 Task: Choose the host language as Chinese (Simplified).
Action: Mouse moved to (923, 132)
Screenshot: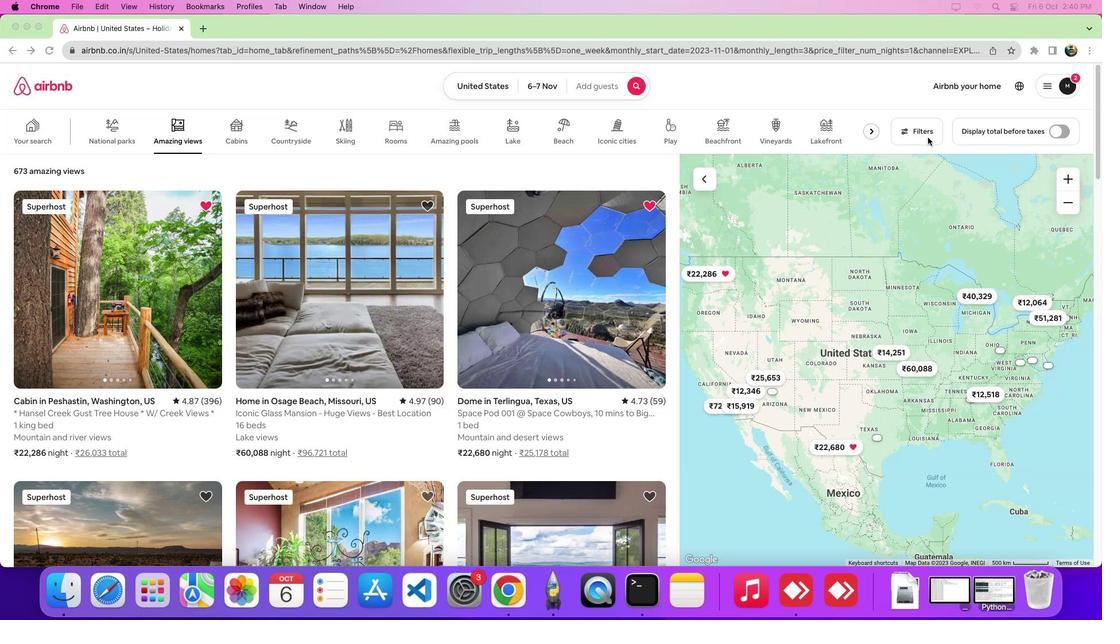 
Action: Mouse pressed left at (923, 132)
Screenshot: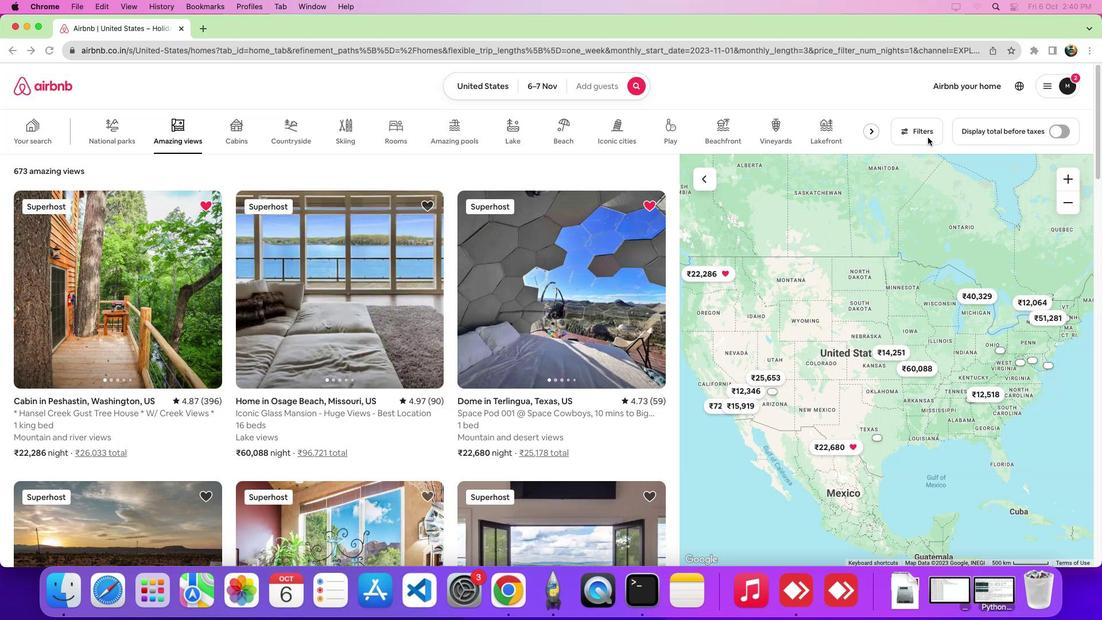
Action: Mouse moved to (923, 132)
Screenshot: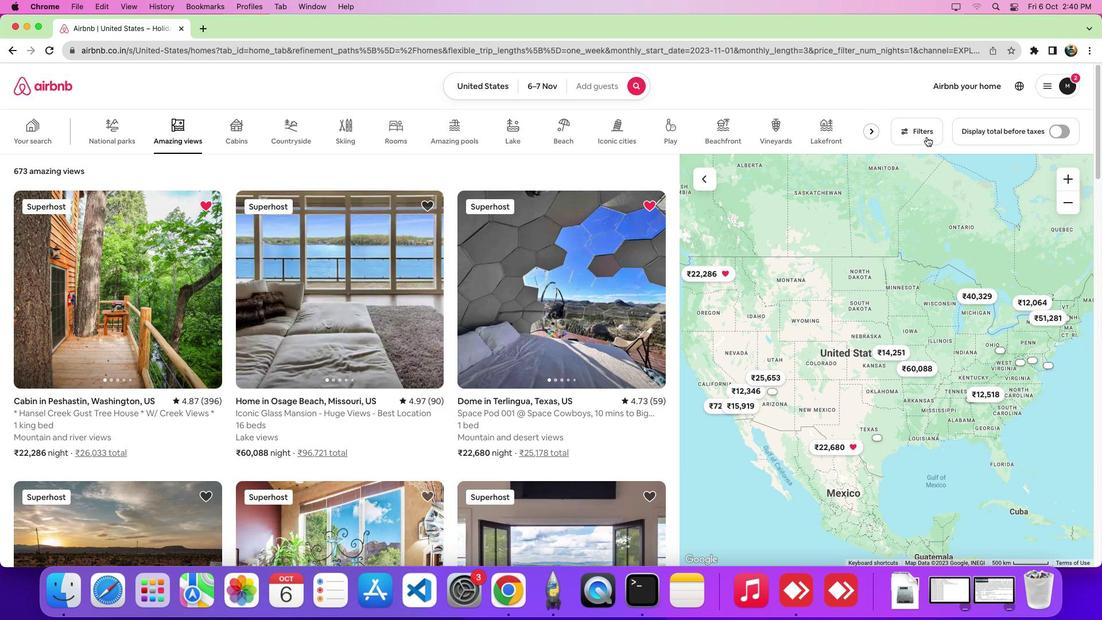 
Action: Mouse pressed left at (923, 132)
Screenshot: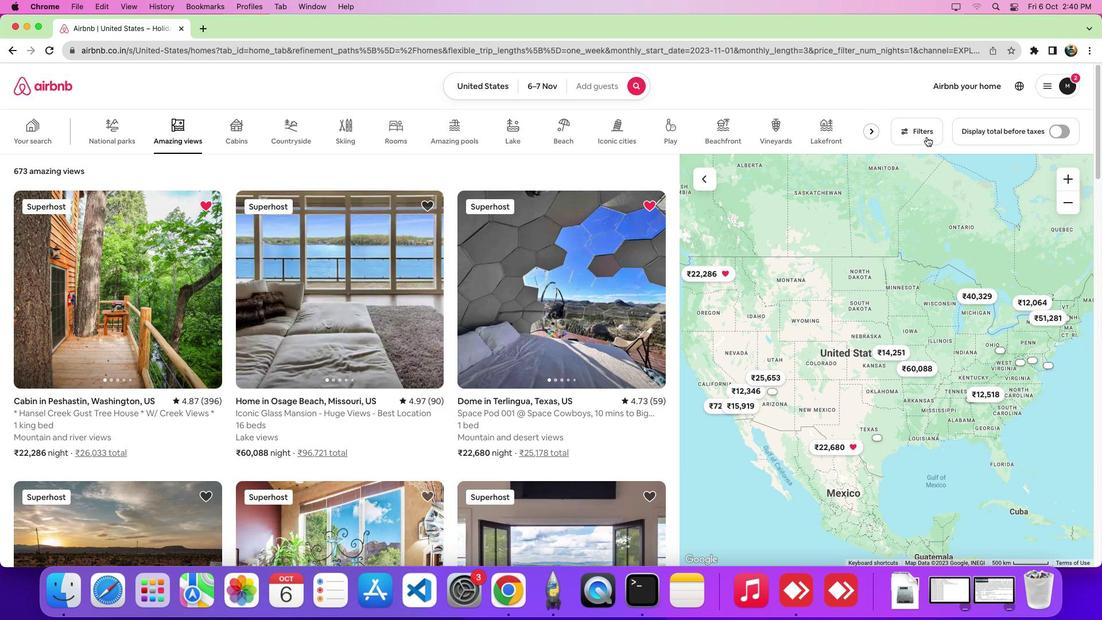 
Action: Mouse moved to (426, 201)
Screenshot: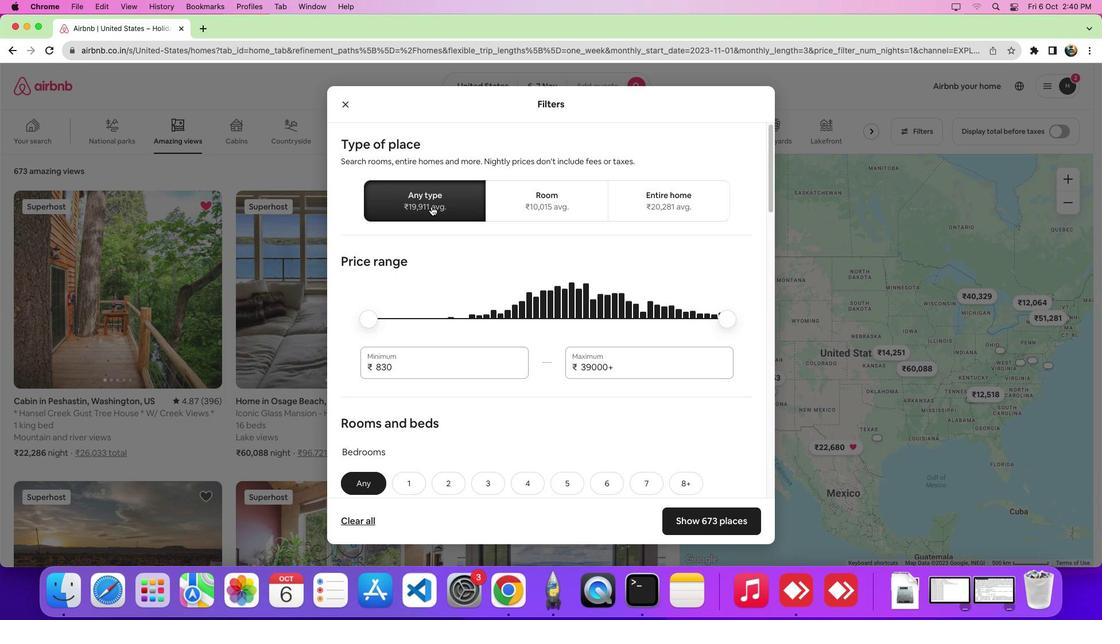 
Action: Mouse pressed left at (426, 201)
Screenshot: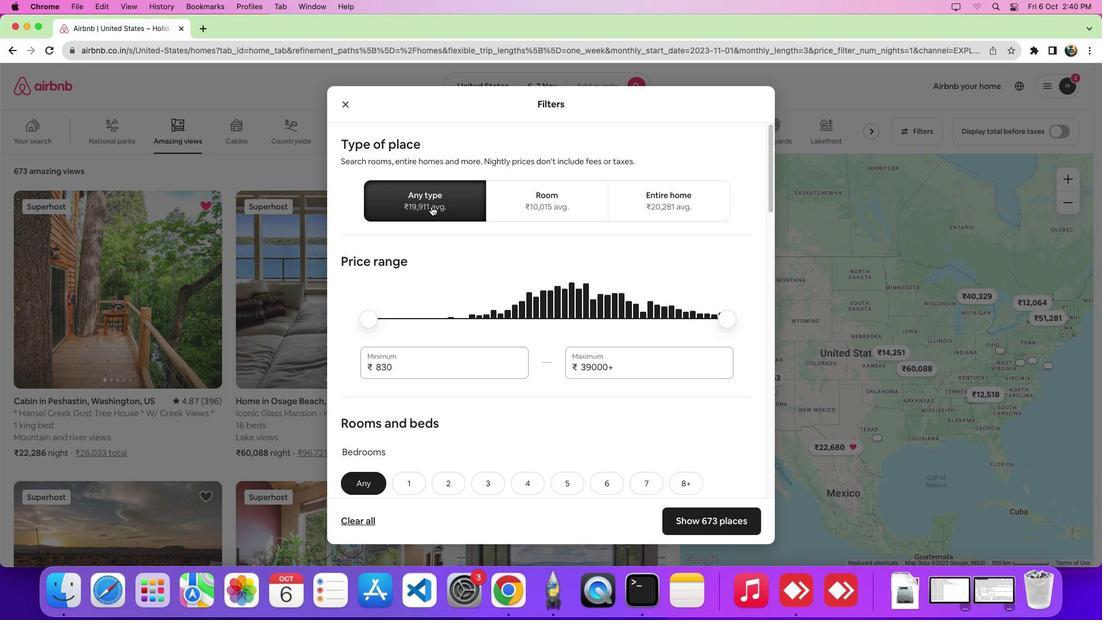 
Action: Mouse moved to (486, 319)
Screenshot: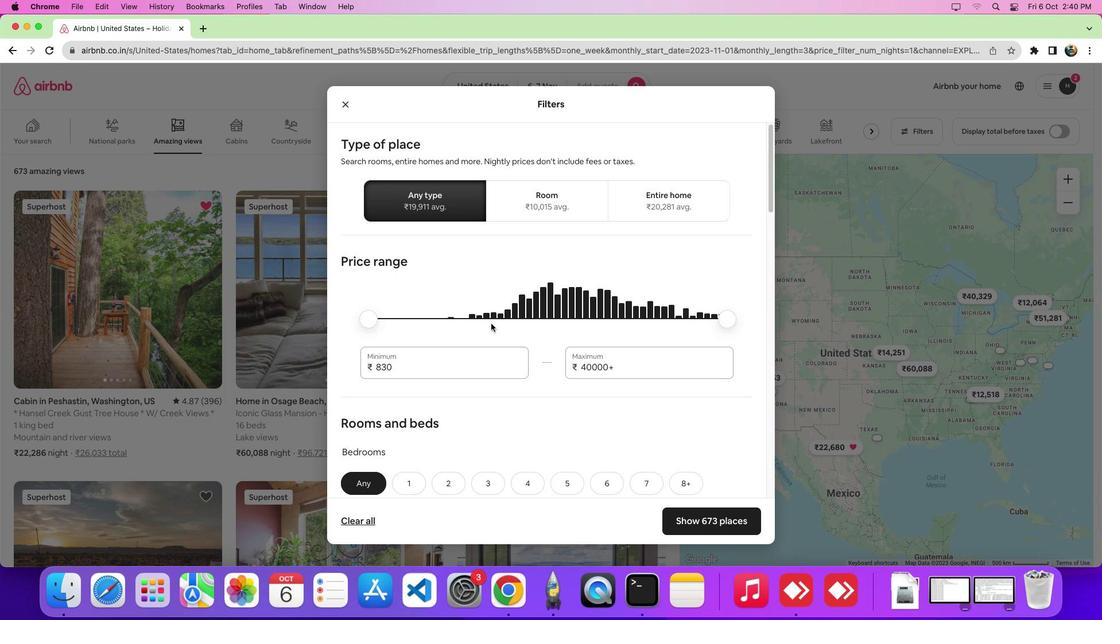 
Action: Mouse scrolled (486, 319) with delta (-4, -4)
Screenshot: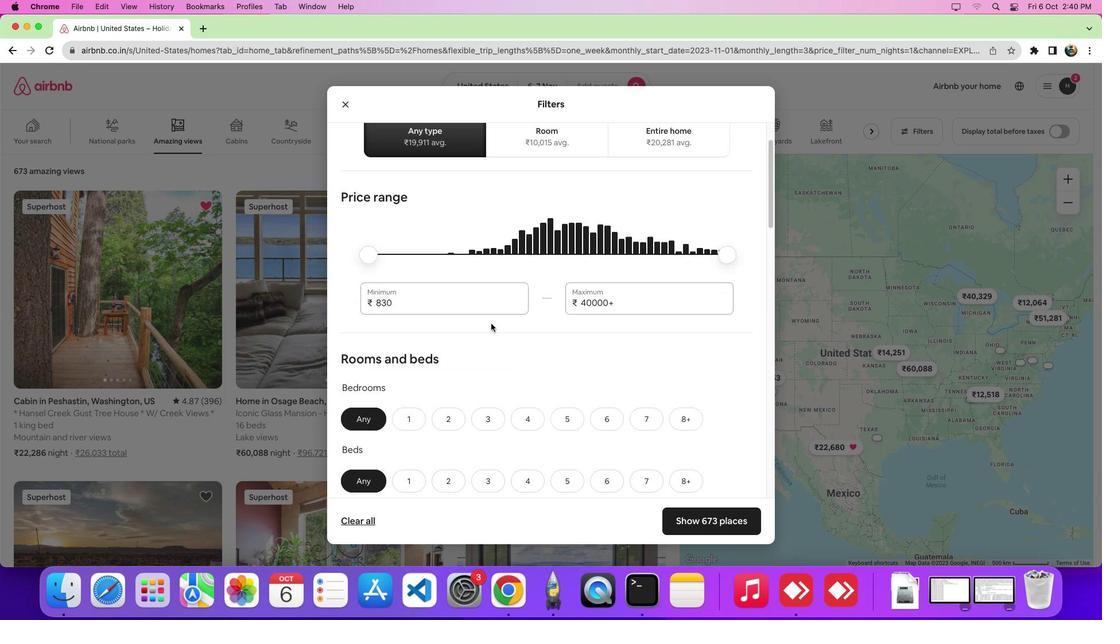 
Action: Mouse scrolled (486, 319) with delta (-4, -5)
Screenshot: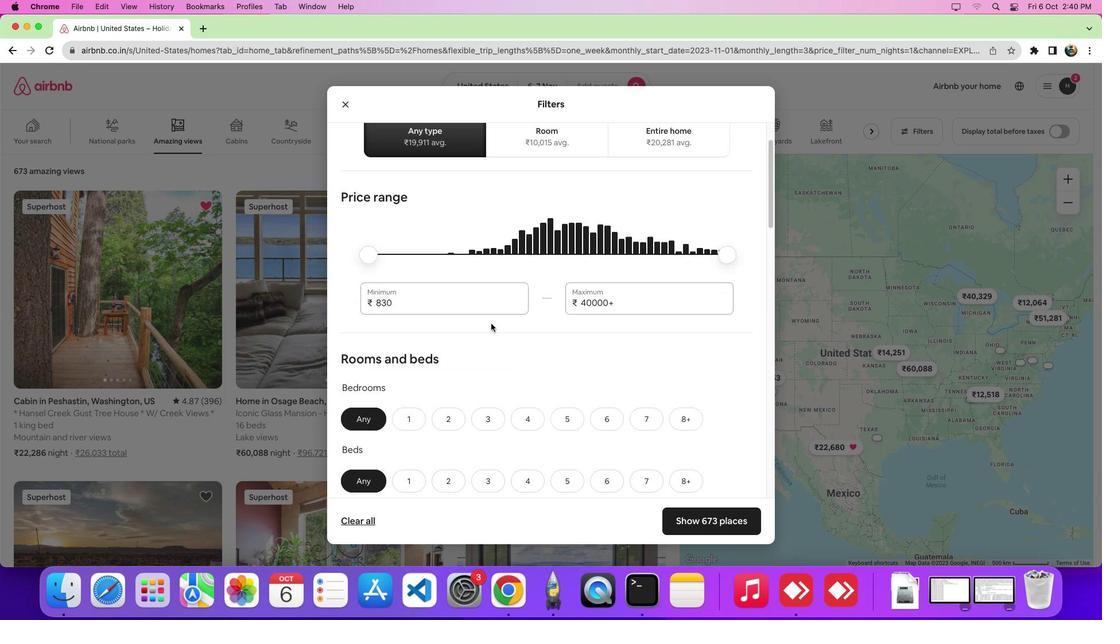 
Action: Mouse scrolled (486, 319) with delta (-4, -9)
Screenshot: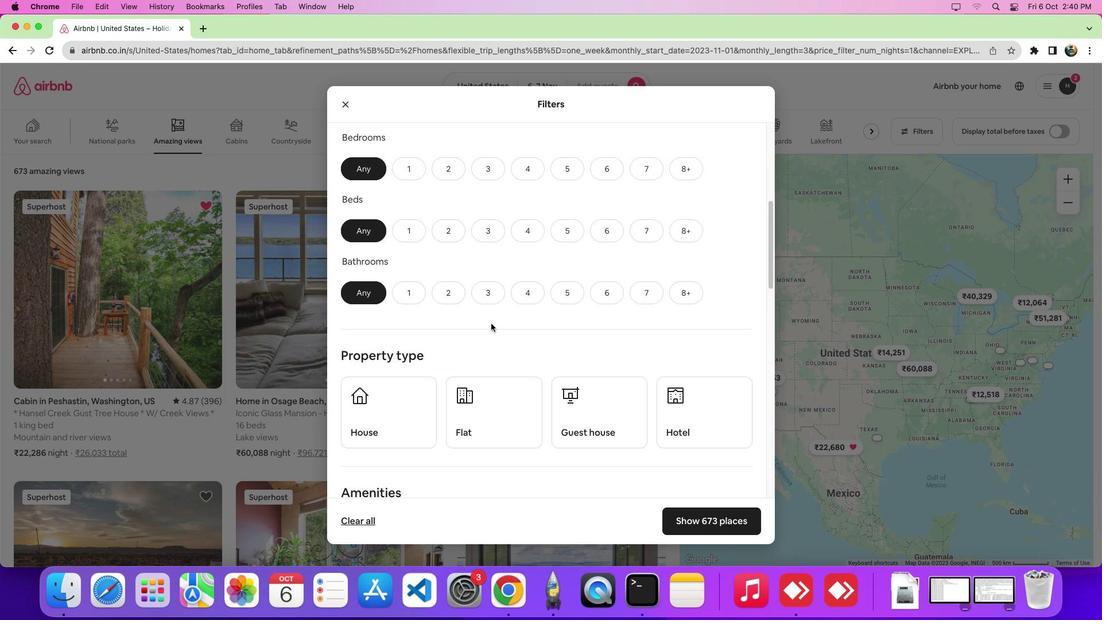 
Action: Mouse scrolled (486, 319) with delta (-4, -12)
Screenshot: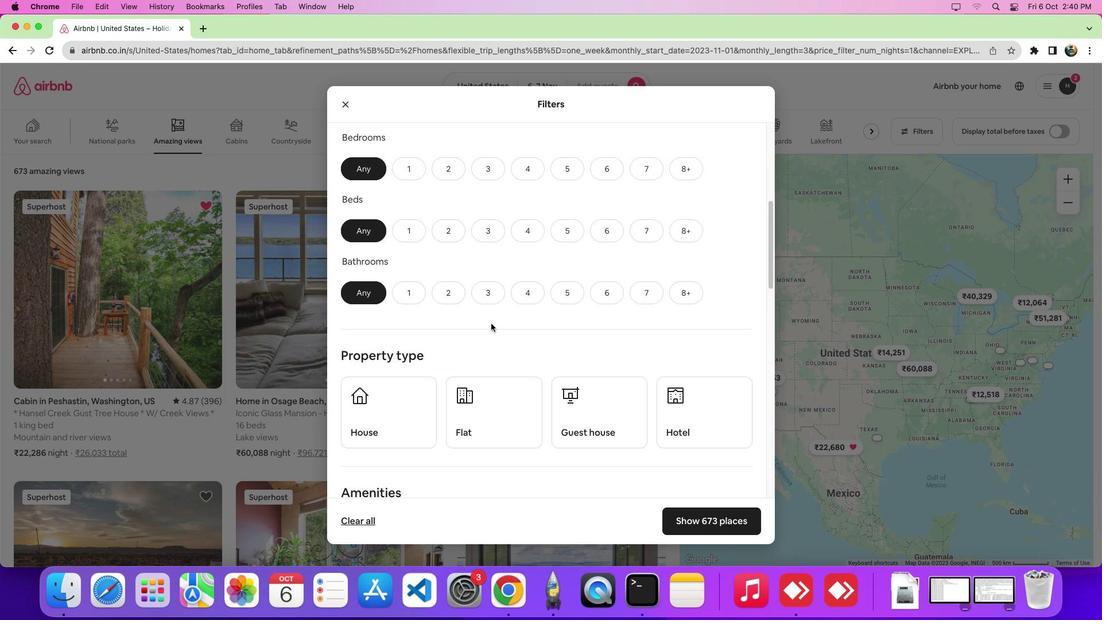 
Action: Mouse scrolled (486, 319) with delta (-4, -12)
Screenshot: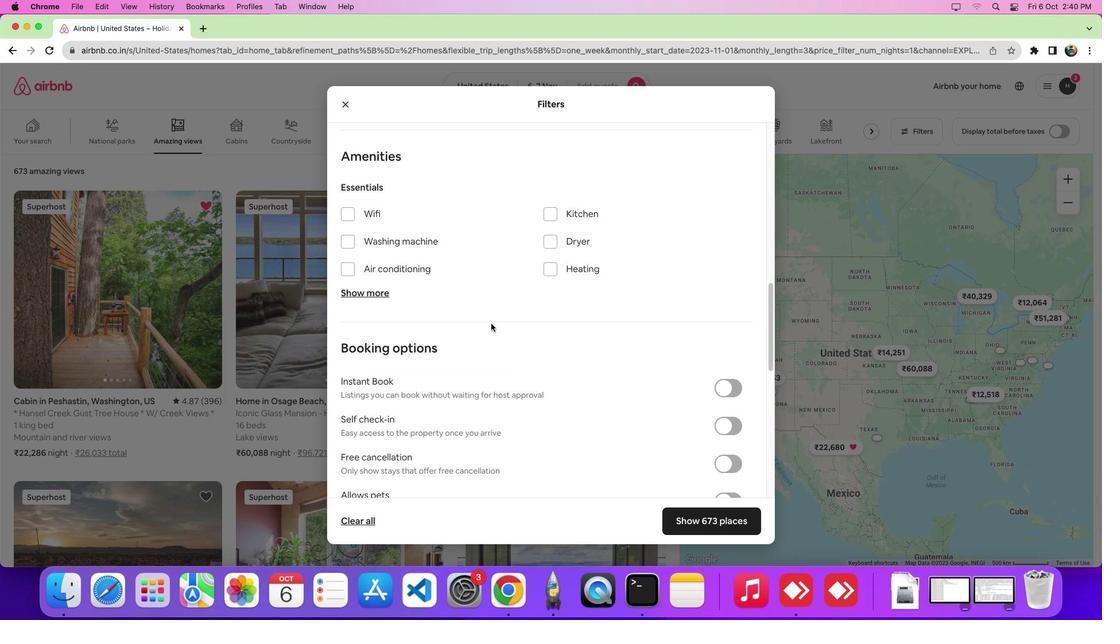 
Action: Mouse scrolled (486, 319) with delta (-4, -4)
Screenshot: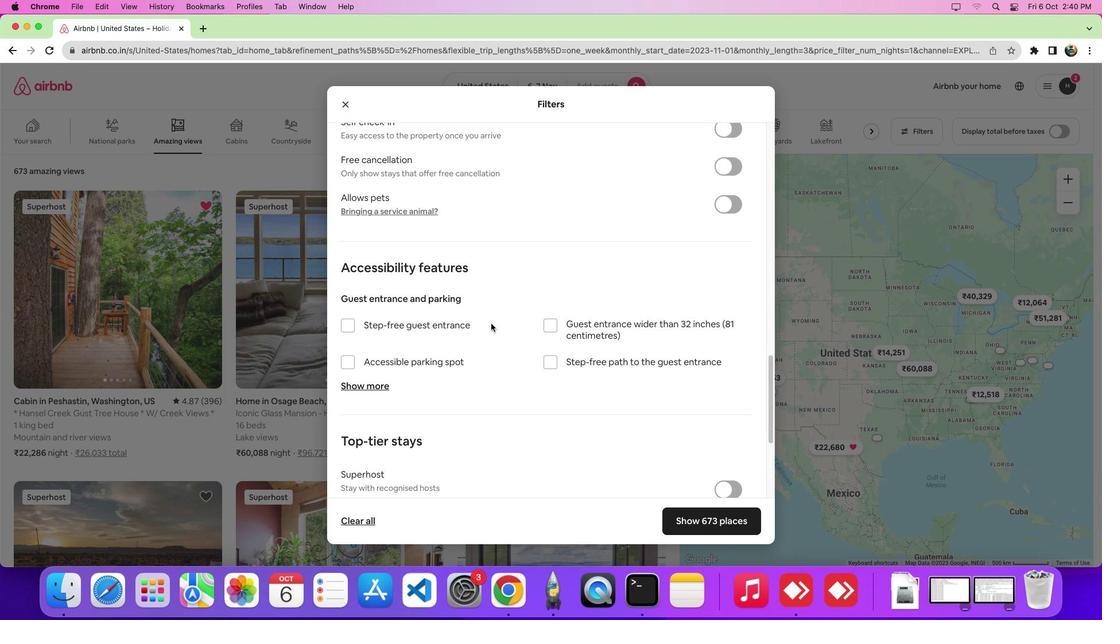 
Action: Mouse scrolled (486, 319) with delta (-4, -4)
Screenshot: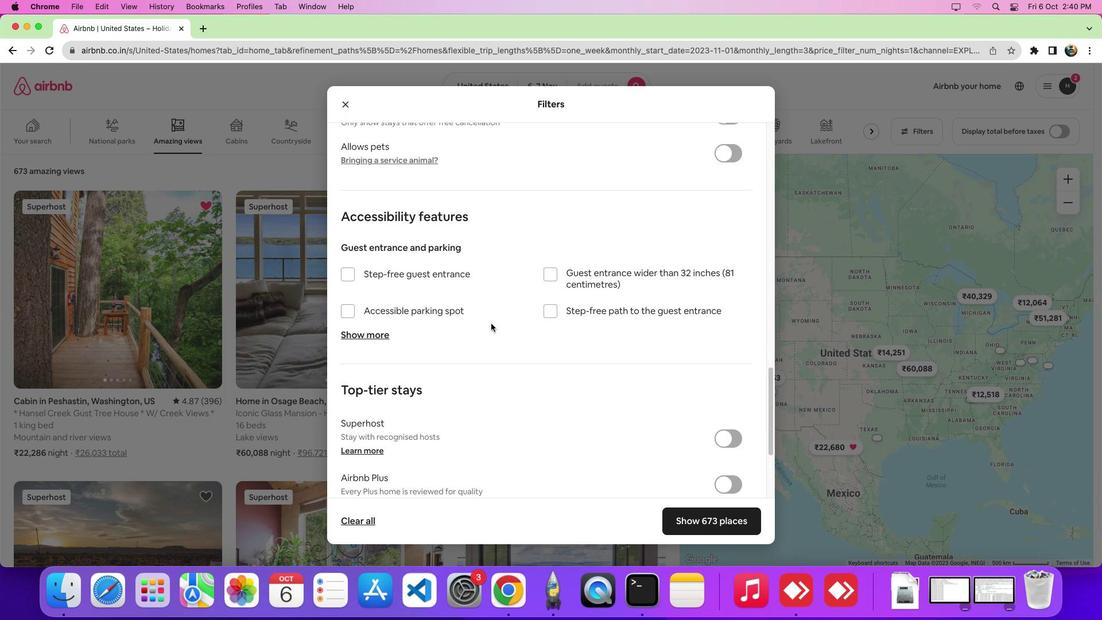 
Action: Mouse scrolled (486, 319) with delta (-4, -8)
Screenshot: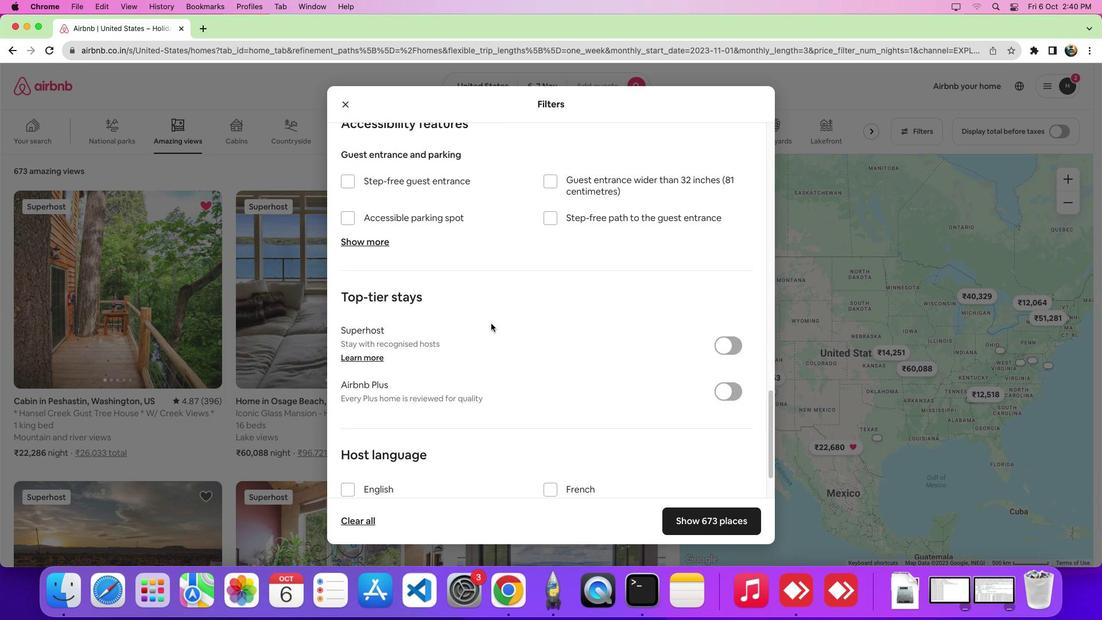 
Action: Mouse scrolled (486, 319) with delta (-4, -11)
Screenshot: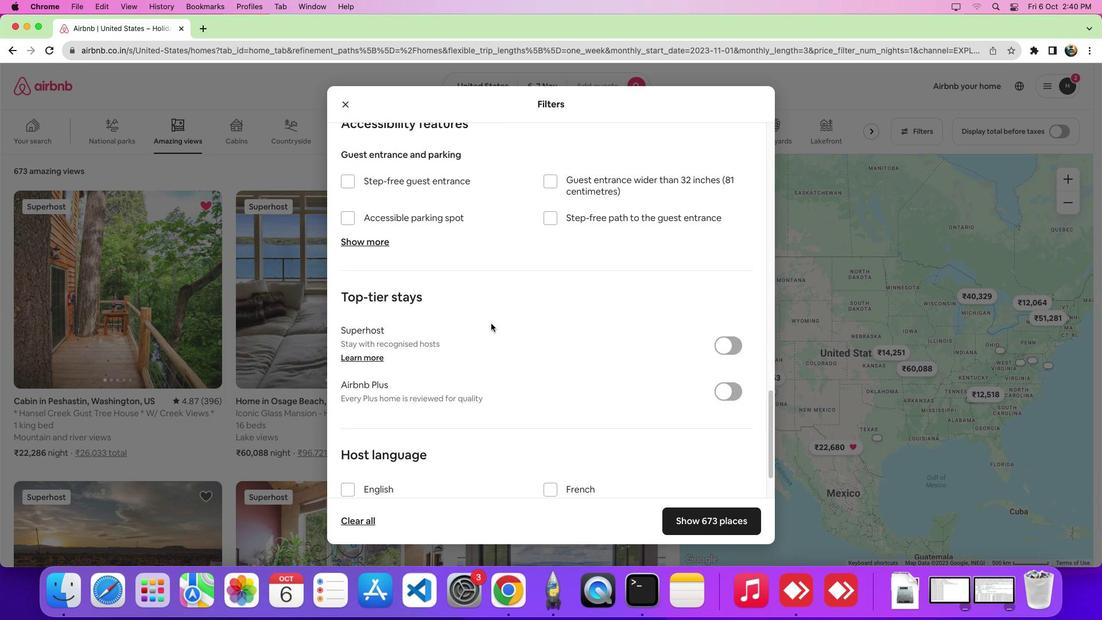 
Action: Mouse scrolled (486, 319) with delta (-4, -12)
Screenshot: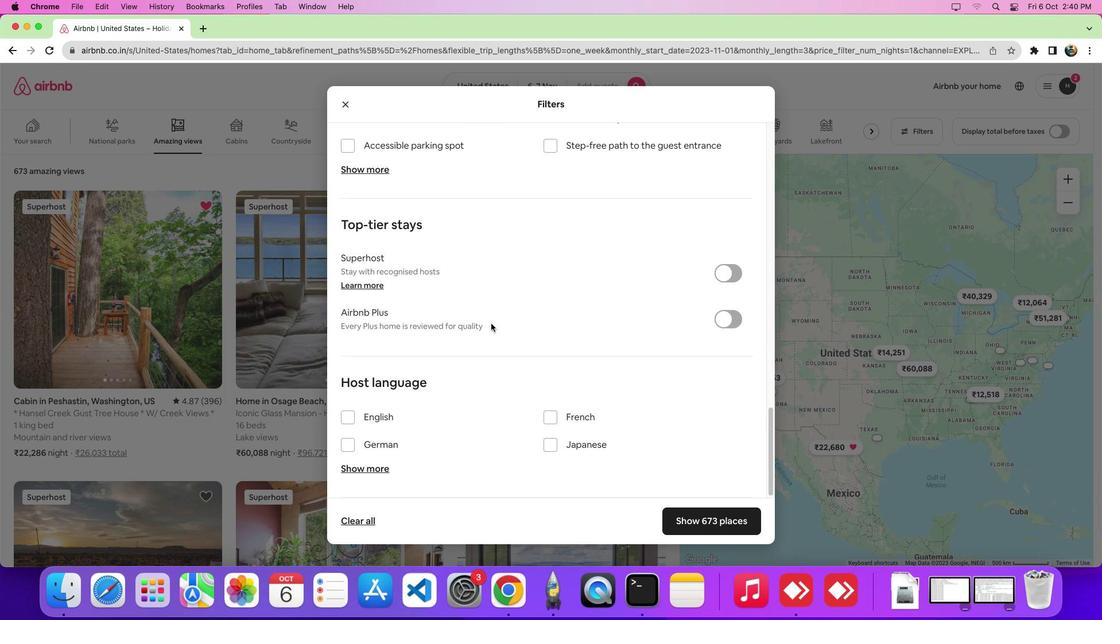 
Action: Mouse moved to (353, 467)
Screenshot: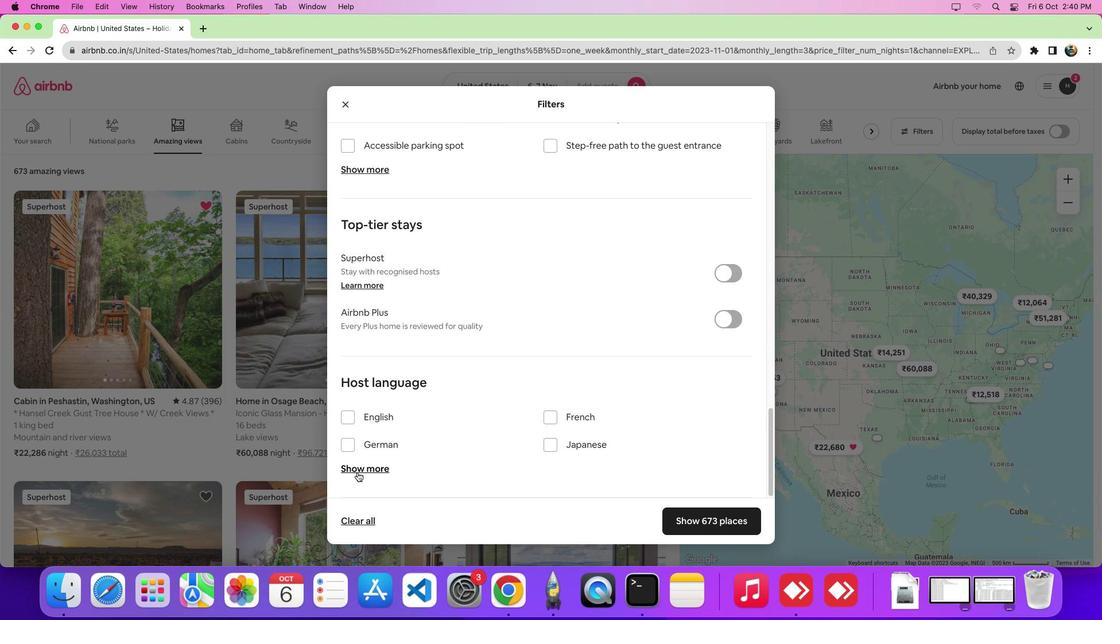 
Action: Mouse pressed left at (353, 467)
Screenshot: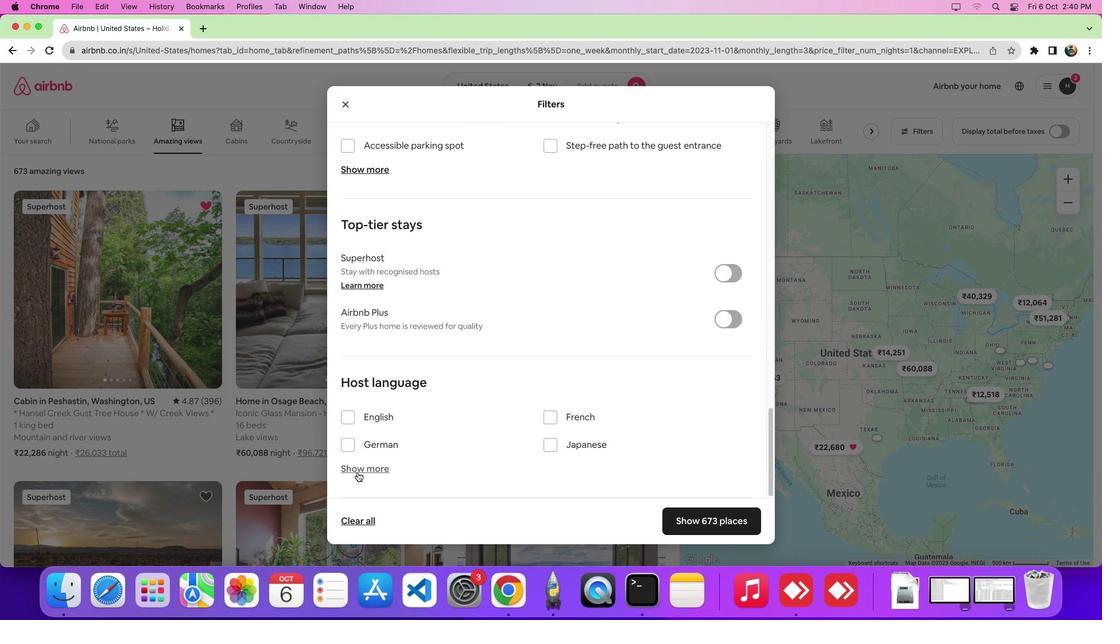 
Action: Mouse moved to (490, 426)
Screenshot: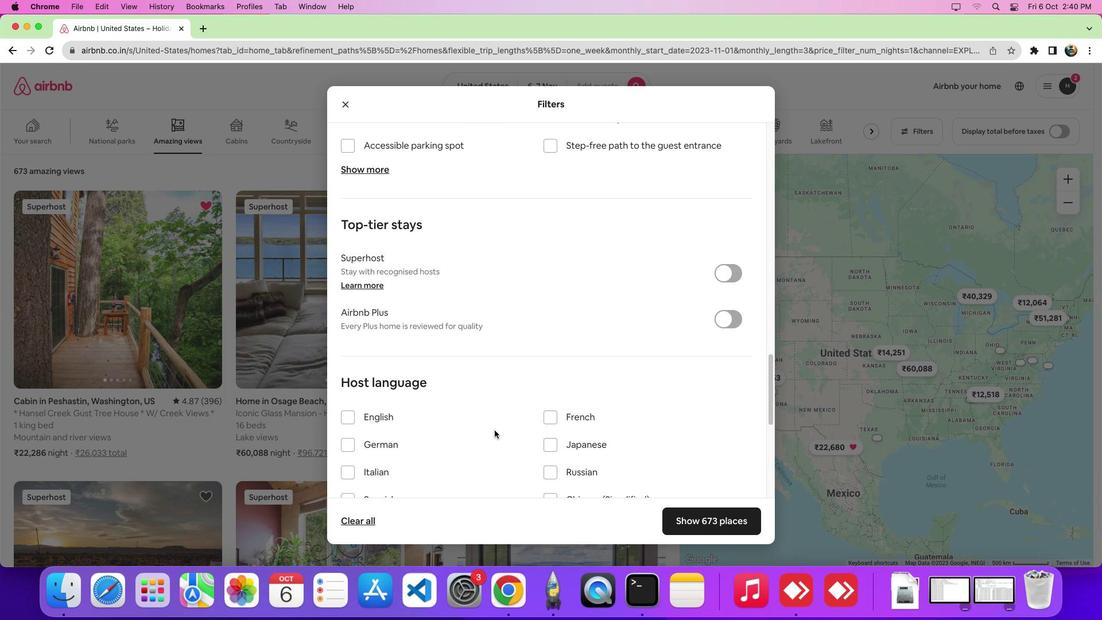 
Action: Mouse scrolled (490, 426) with delta (-4, -4)
Screenshot: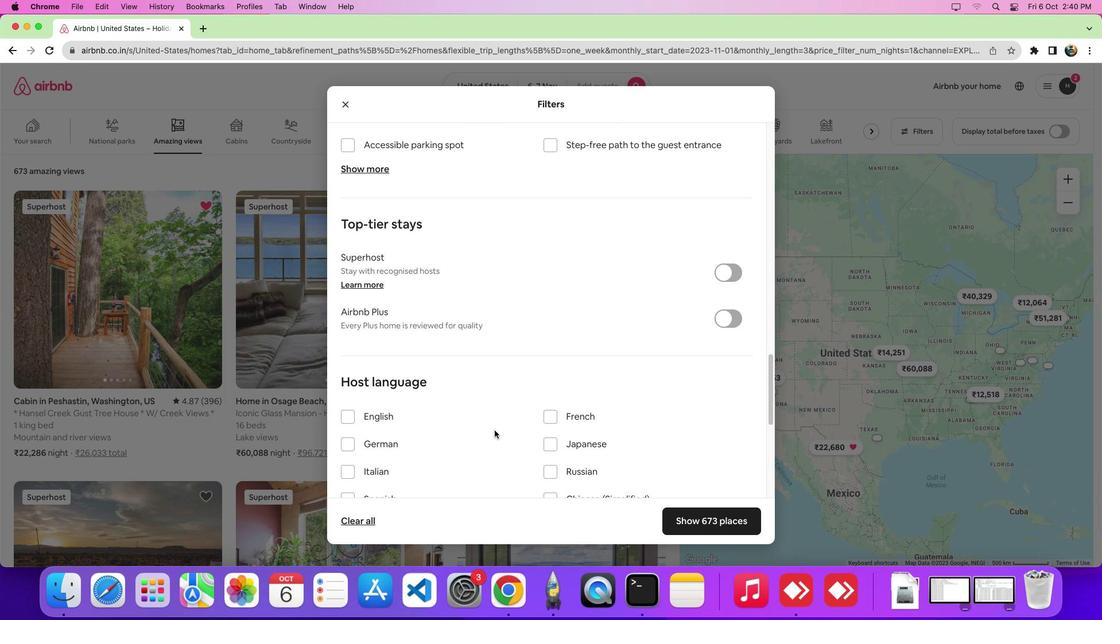 
Action: Mouse scrolled (490, 426) with delta (-4, -4)
Screenshot: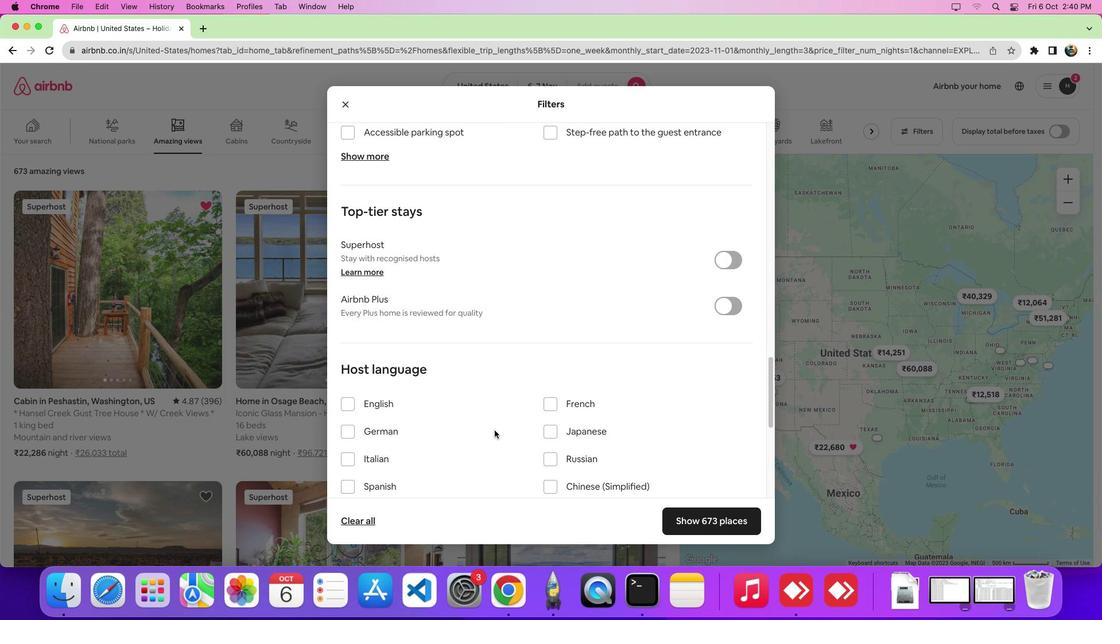 
Action: Mouse scrolled (490, 426) with delta (-4, -6)
Screenshot: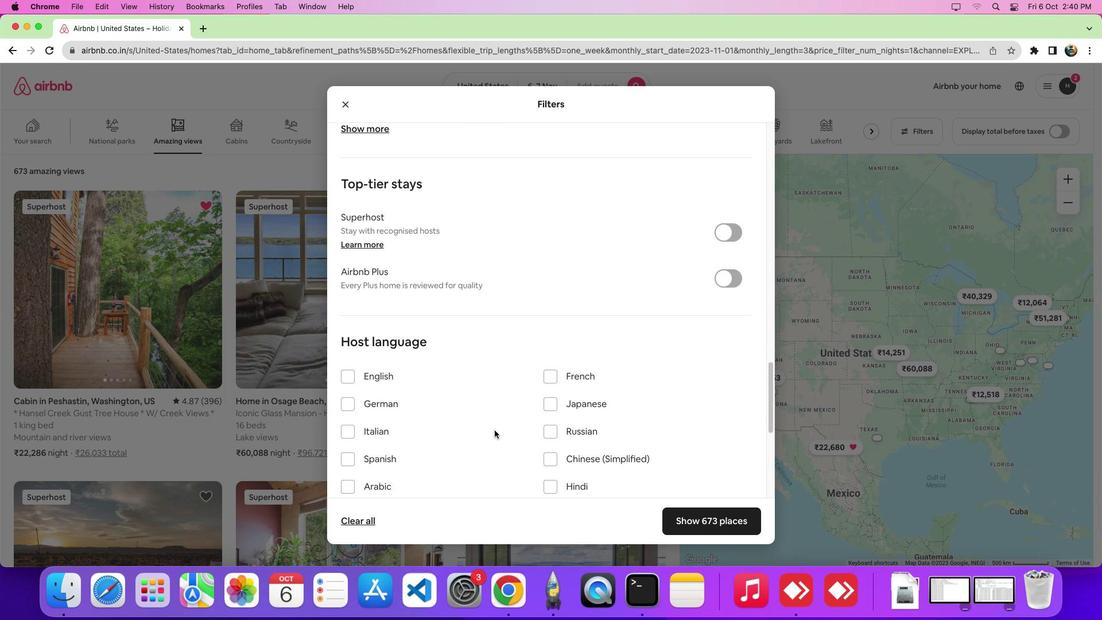 
Action: Mouse moved to (552, 352)
Screenshot: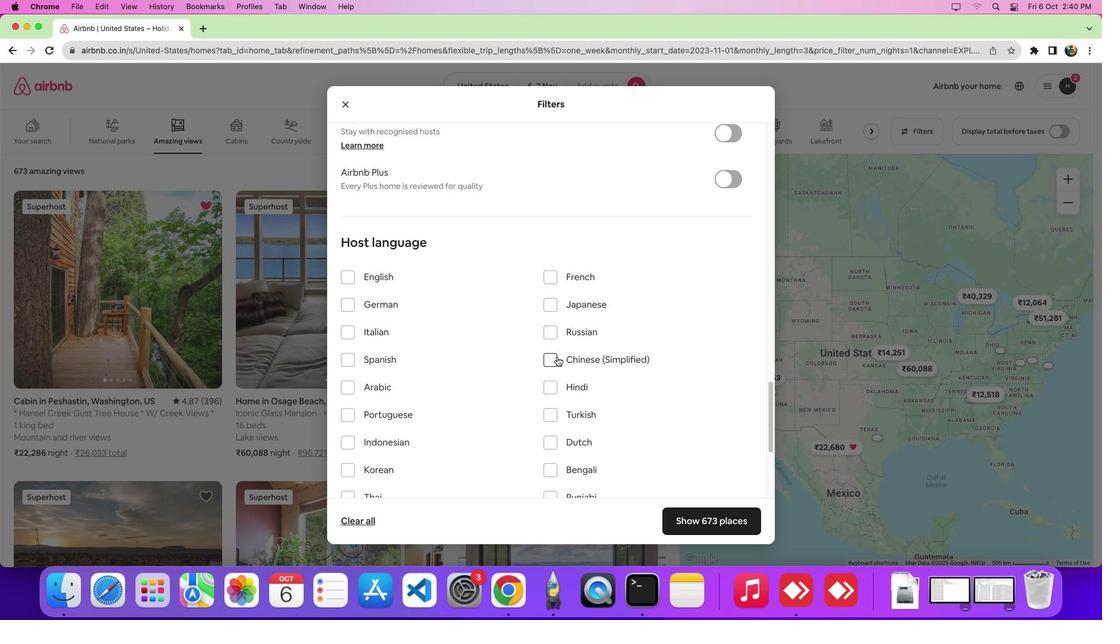 
Action: Mouse pressed left at (552, 352)
Screenshot: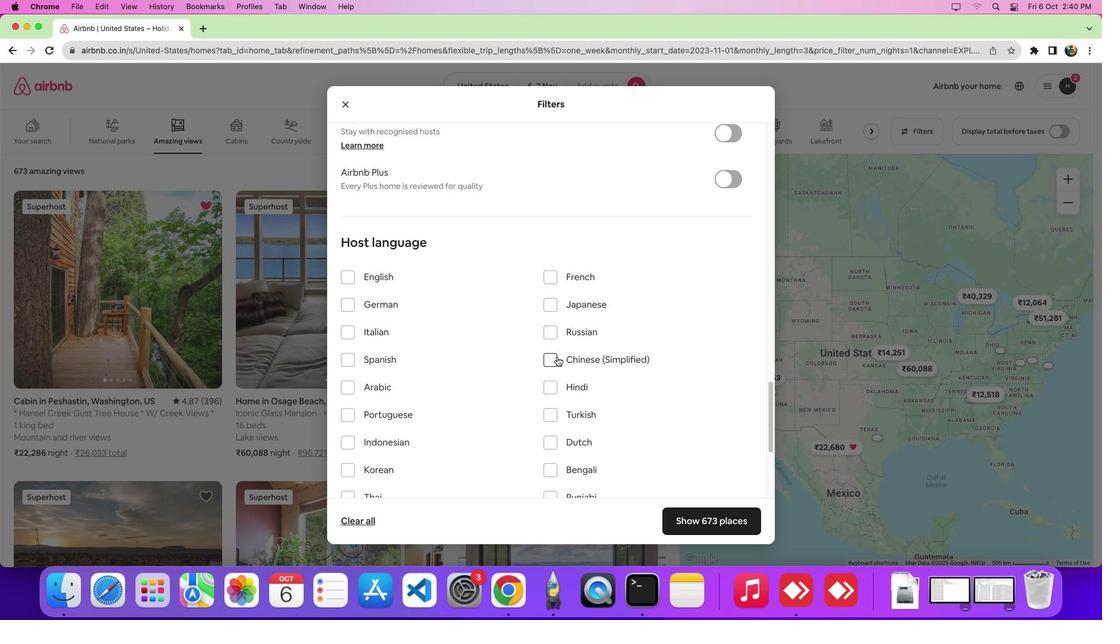 
